 Task: Look for properties that are listed on Redfin for more than 7 days.
Action: Mouse moved to (450, 186)
Screenshot: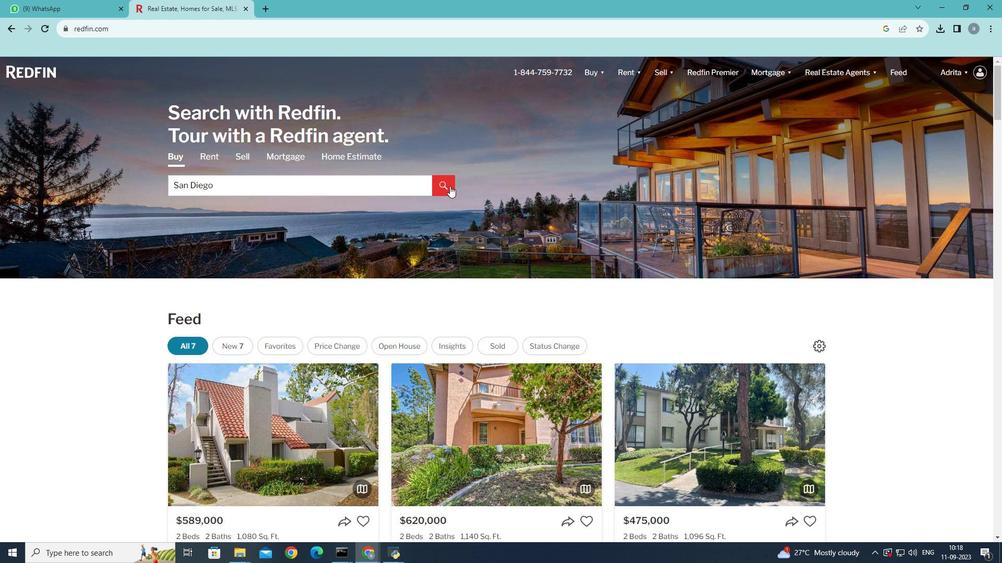 
Action: Mouse pressed left at (450, 186)
Screenshot: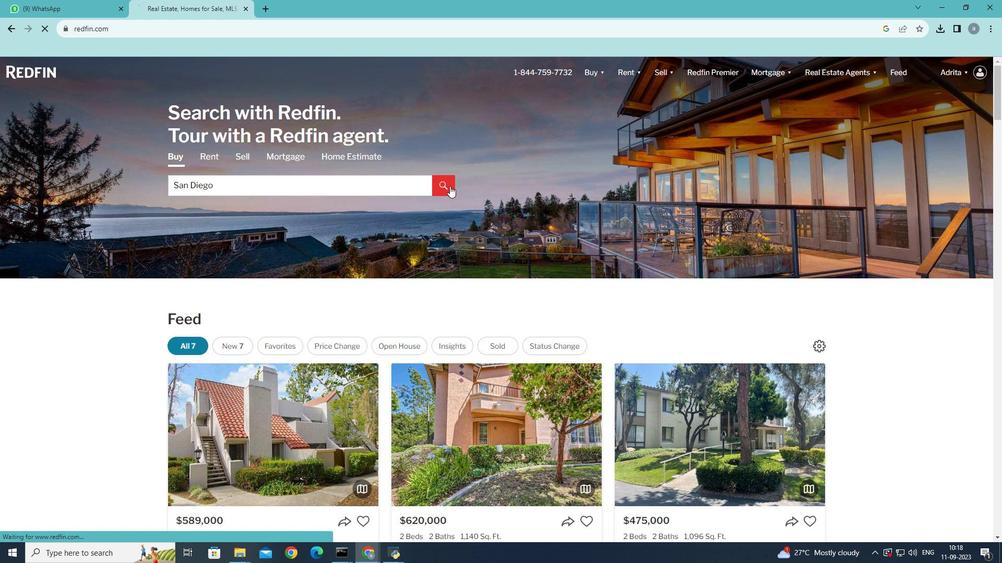 
Action: Mouse moved to (902, 138)
Screenshot: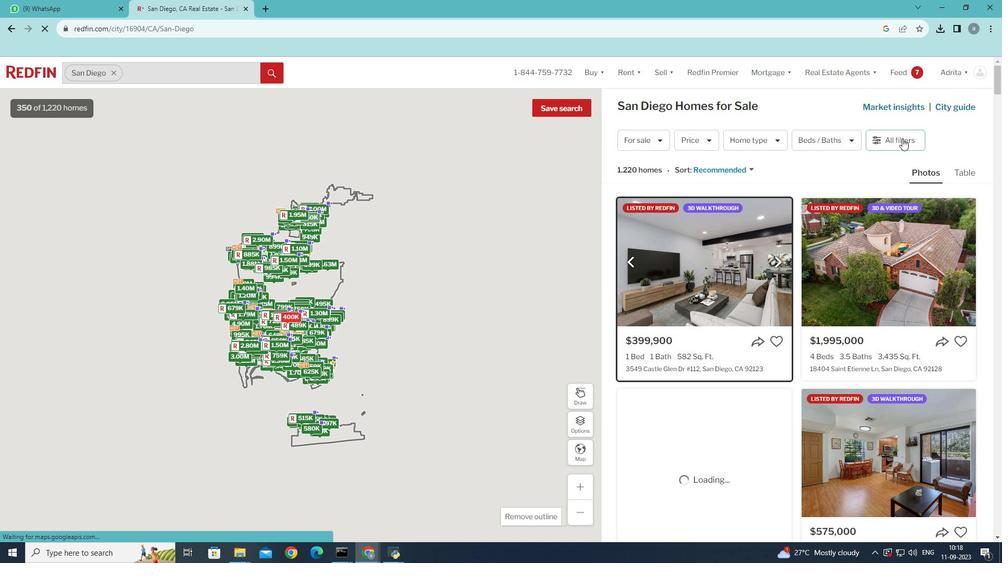 
Action: Mouse pressed left at (902, 138)
Screenshot: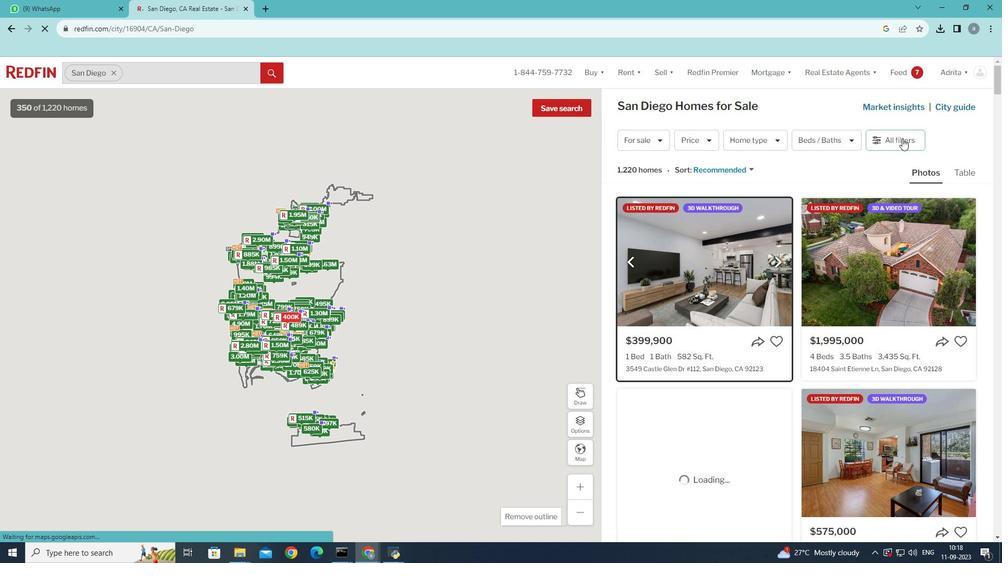 
Action: Mouse moved to (899, 146)
Screenshot: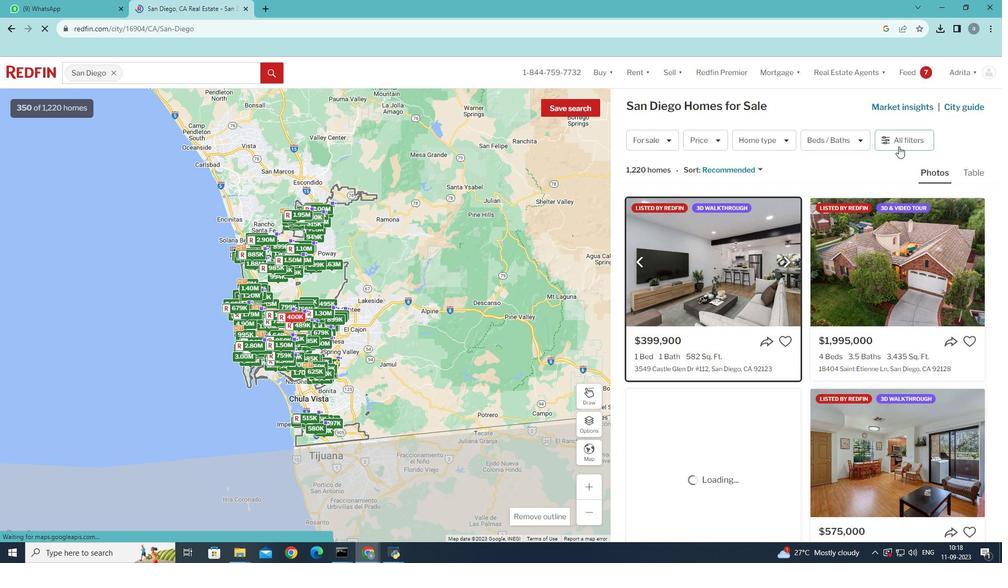 
Action: Mouse pressed left at (899, 146)
Screenshot: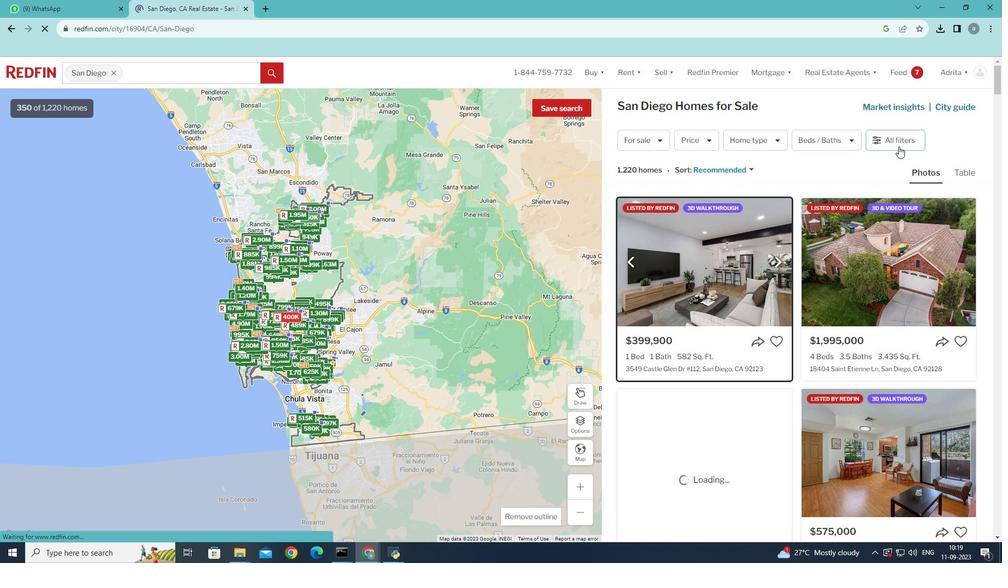 
Action: Mouse moved to (763, 105)
Screenshot: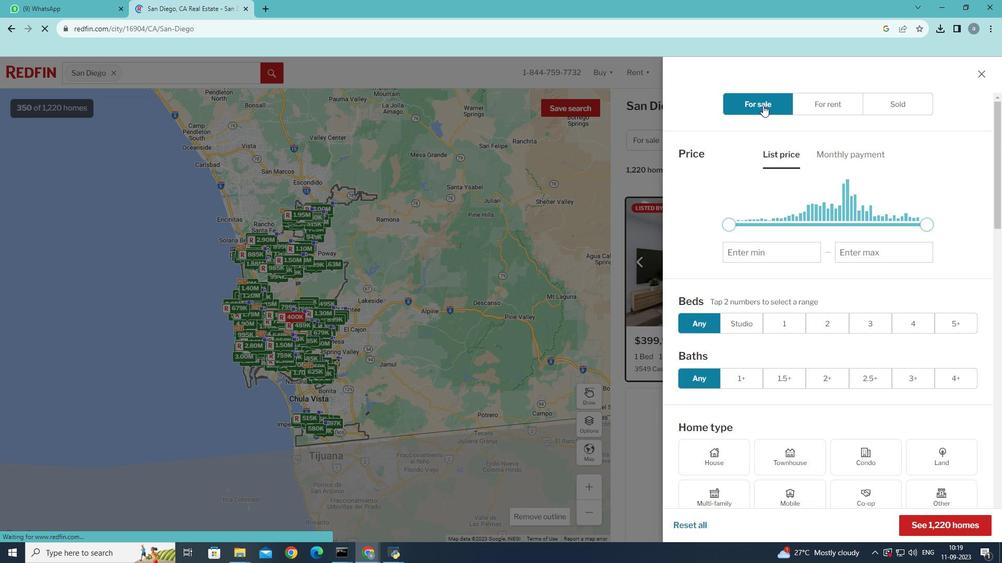 
Action: Mouse pressed left at (763, 105)
Screenshot: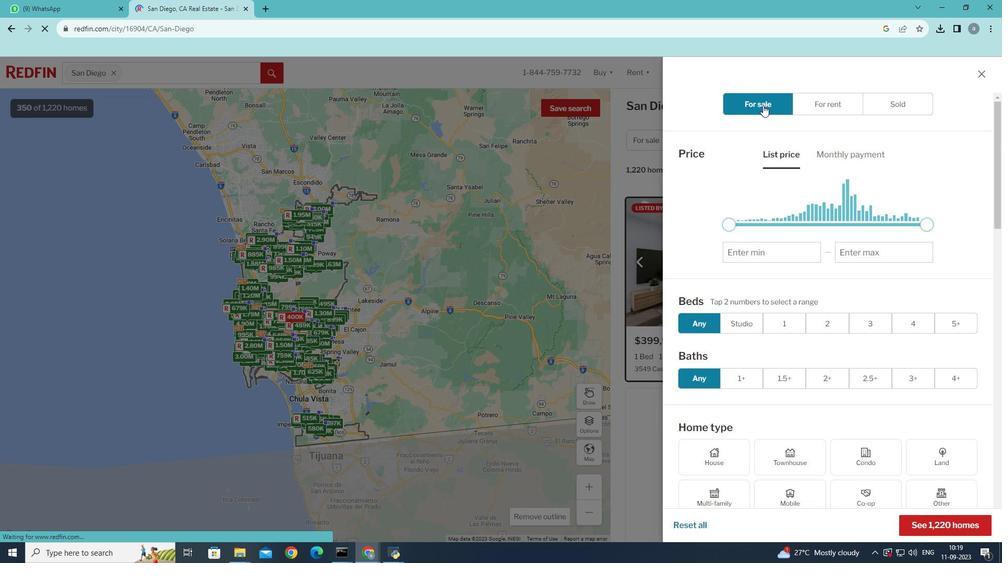 
Action: Mouse moved to (848, 301)
Screenshot: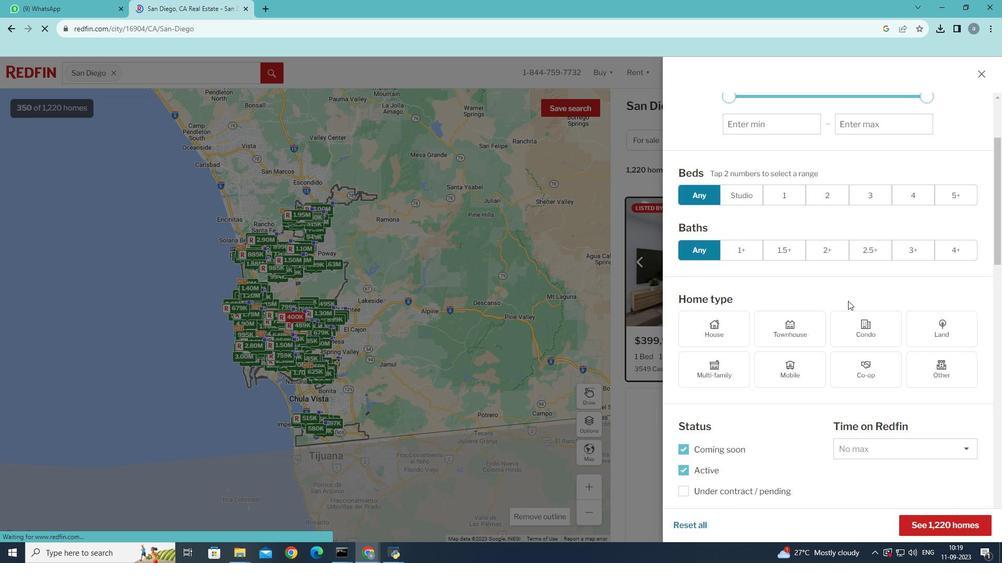 
Action: Mouse scrolled (848, 300) with delta (0, 0)
Screenshot: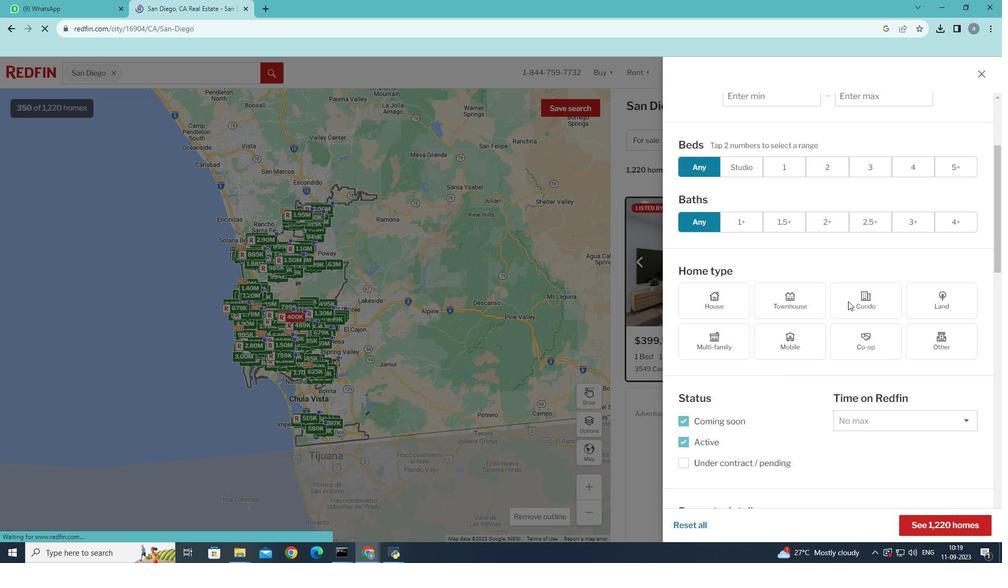 
Action: Mouse scrolled (848, 300) with delta (0, 0)
Screenshot: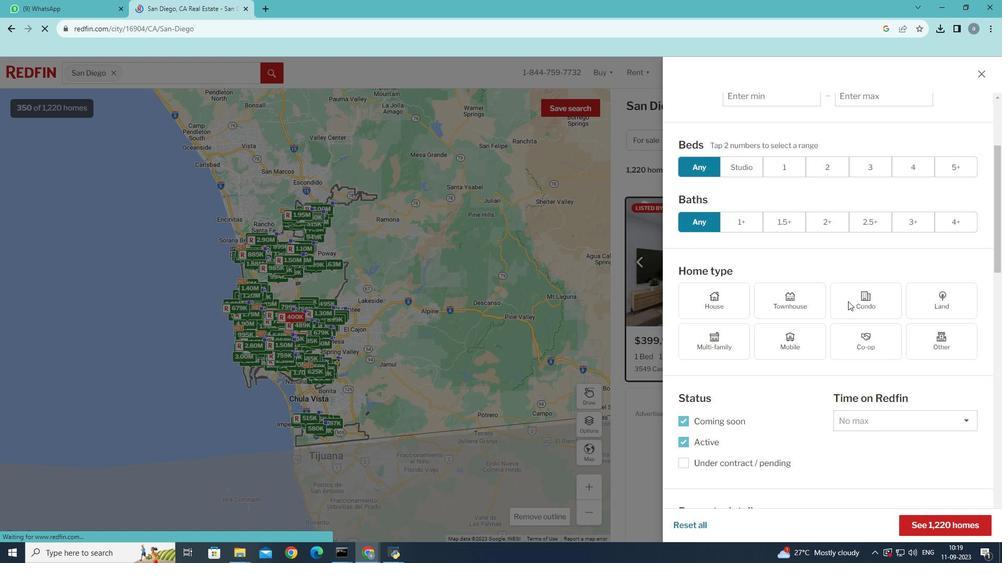 
Action: Mouse scrolled (848, 300) with delta (0, 0)
Screenshot: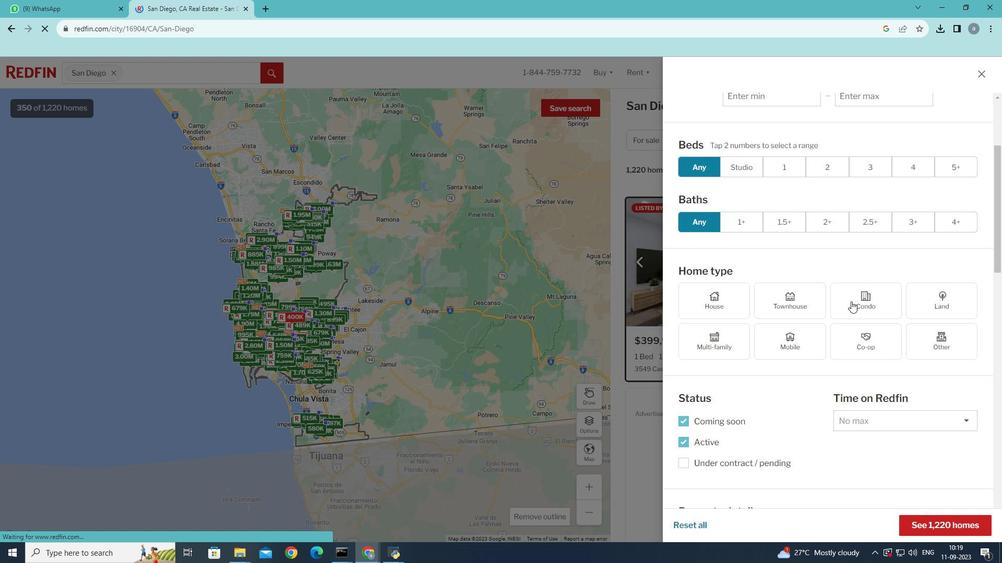 
Action: Mouse moved to (862, 301)
Screenshot: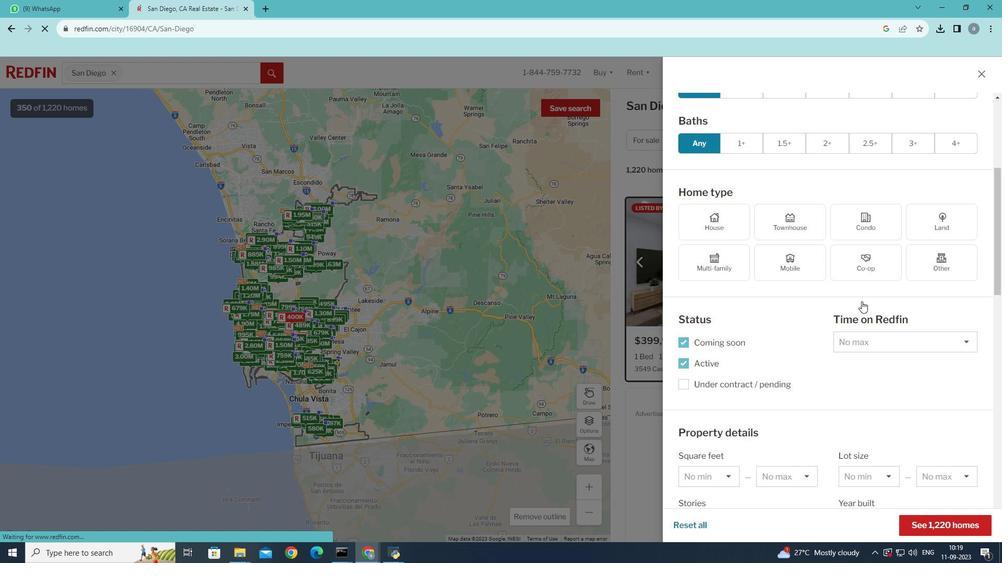 
Action: Mouse scrolled (862, 301) with delta (0, 0)
Screenshot: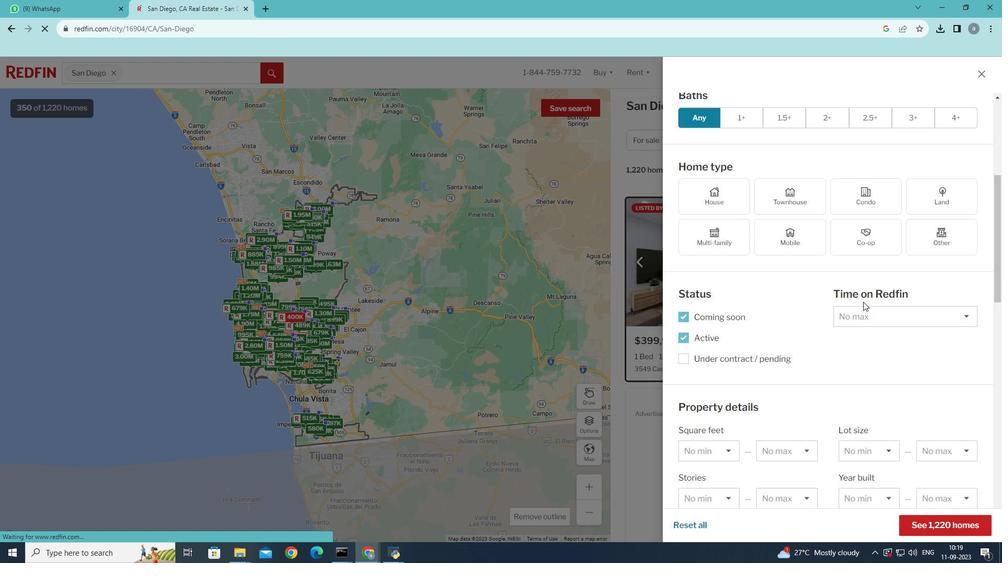
Action: Mouse scrolled (862, 301) with delta (0, 0)
Screenshot: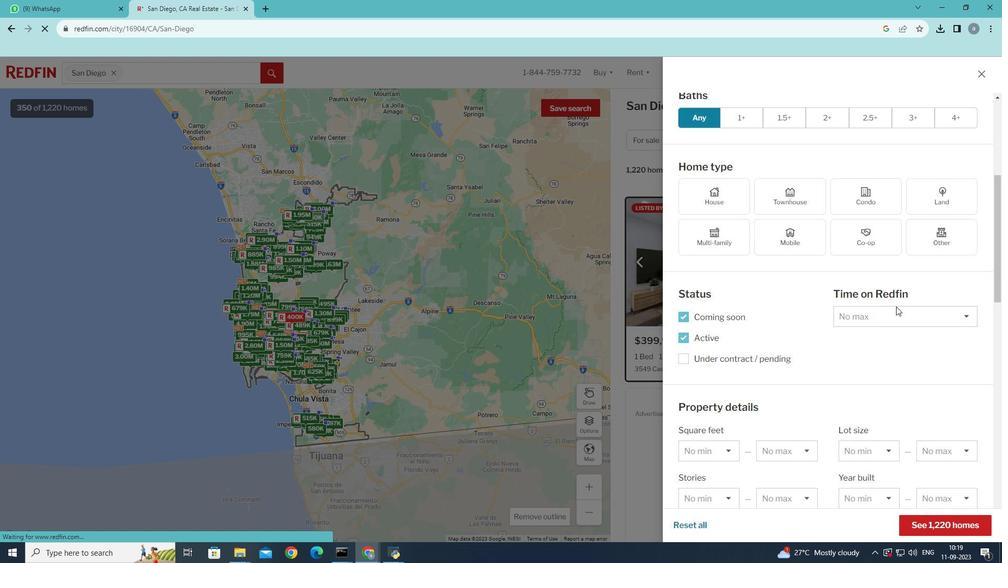 
Action: Mouse moved to (965, 317)
Screenshot: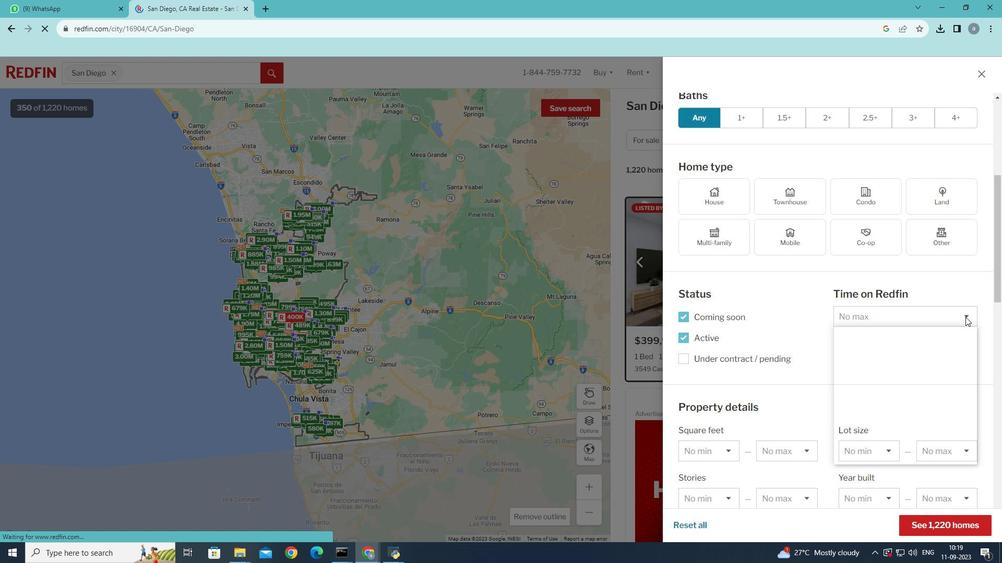 
Action: Mouse pressed left at (965, 317)
Screenshot: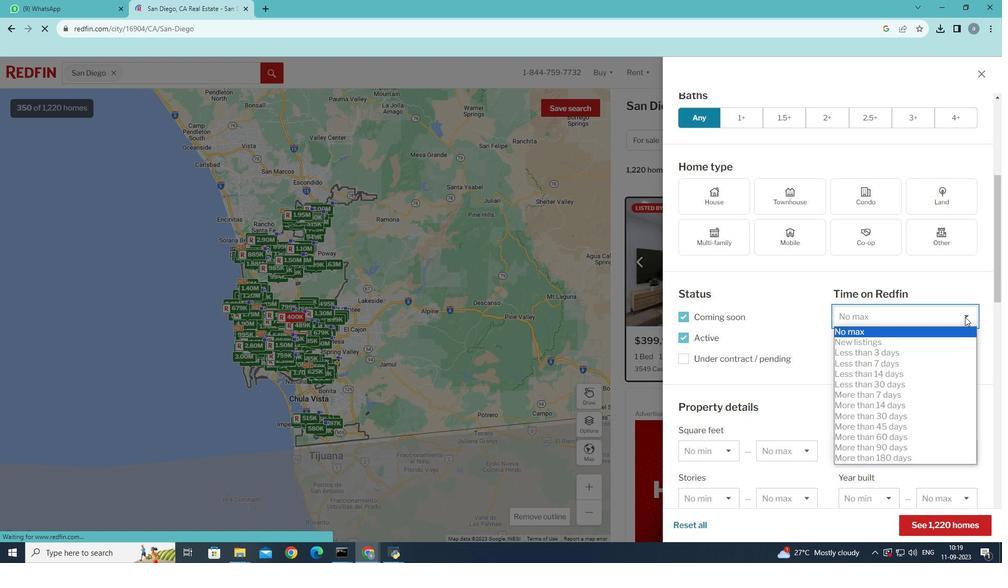 
Action: Mouse moved to (898, 394)
Screenshot: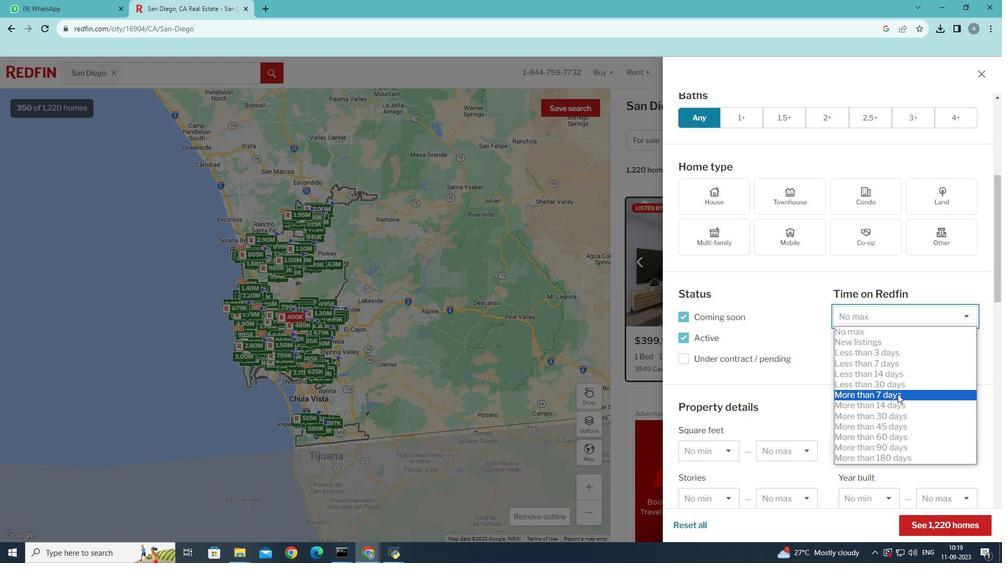 
Action: Mouse pressed left at (898, 394)
Screenshot: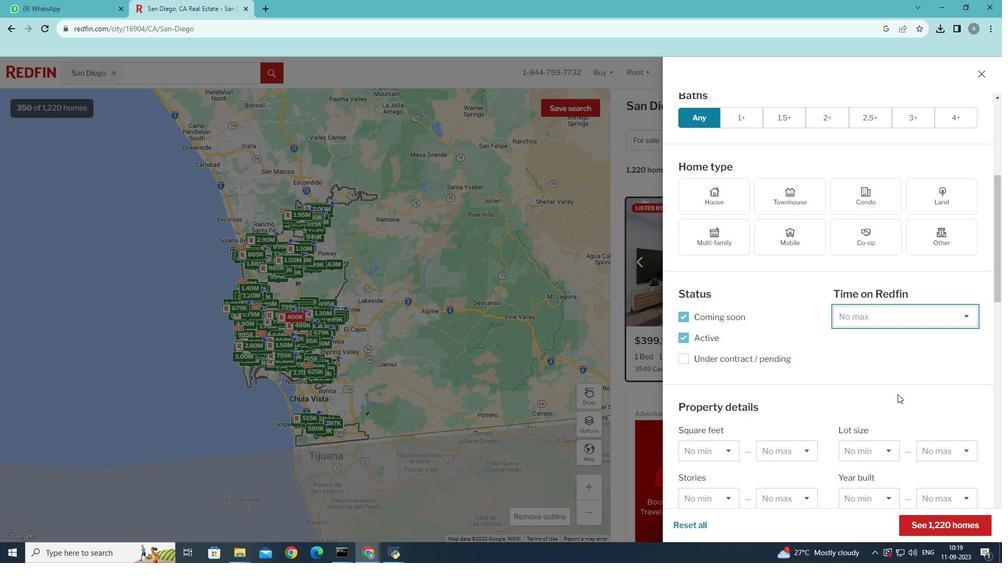 
Action: Mouse moved to (933, 529)
Screenshot: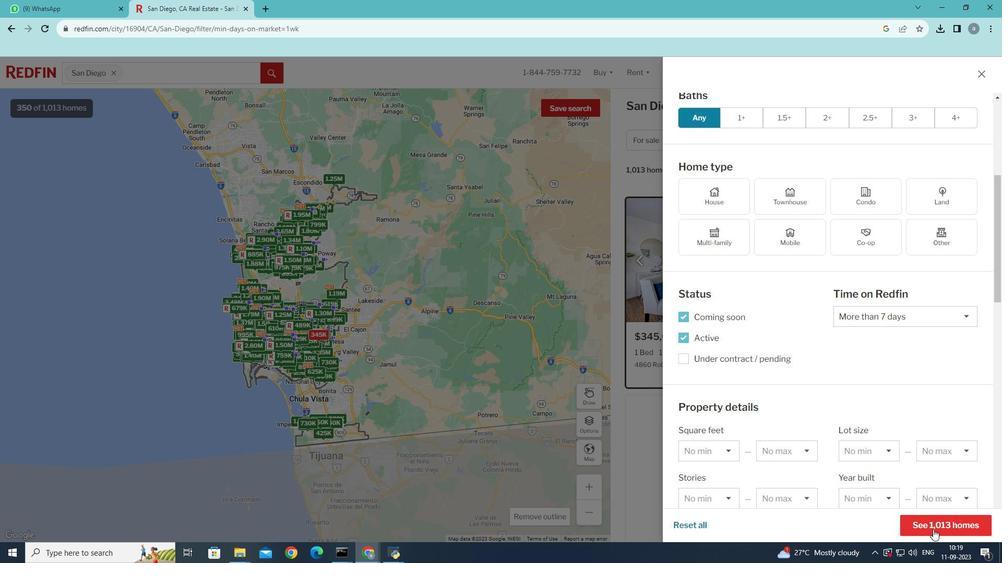
Action: Mouse pressed left at (933, 529)
Screenshot: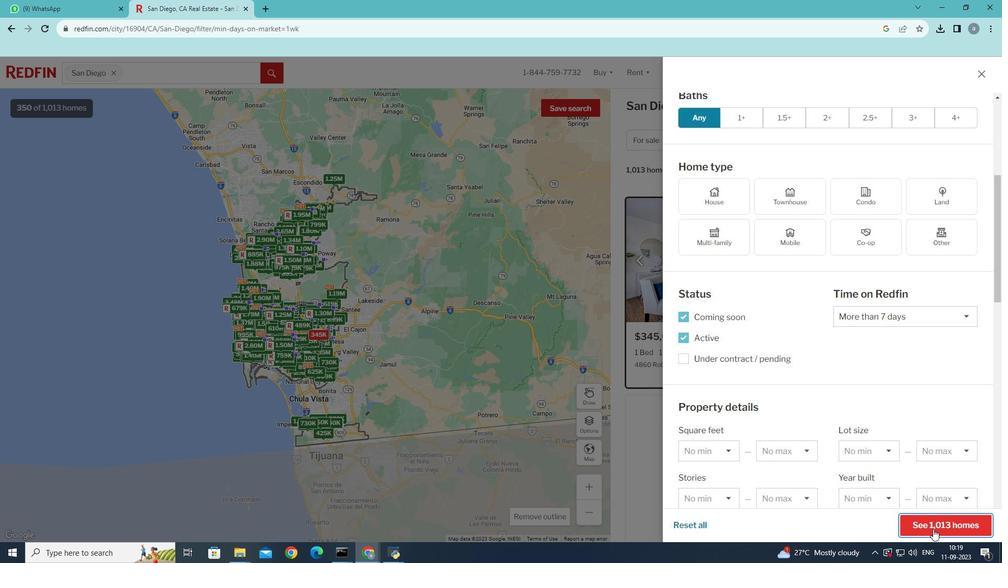 
Action: Mouse moved to (932, 528)
Screenshot: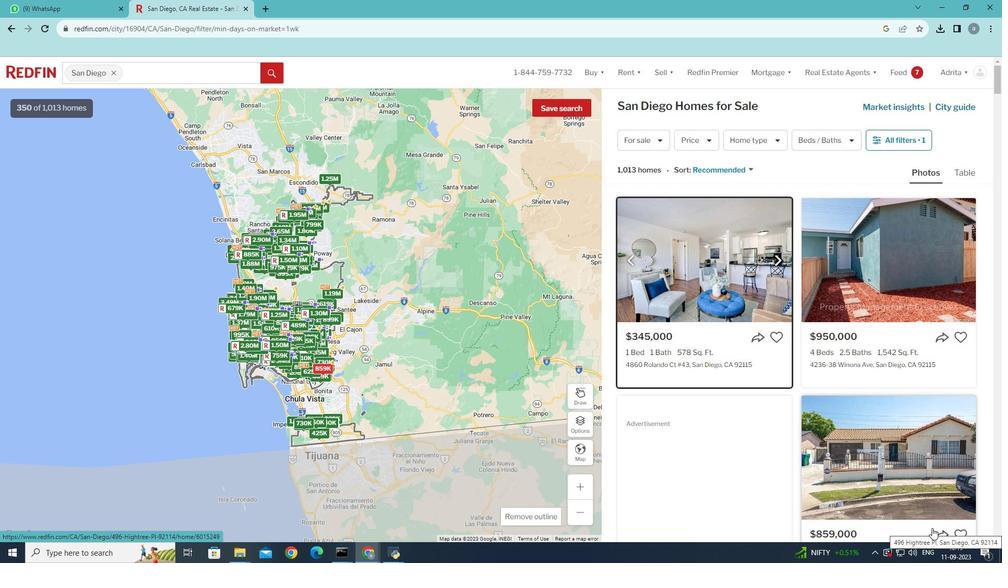 
